 Task: In the  document Beachhouse.doc ,align picture to the 'center'. Insert word art below the picture and give heading  'Beach House  in Light Orange'
Action: Mouse moved to (195, 252)
Screenshot: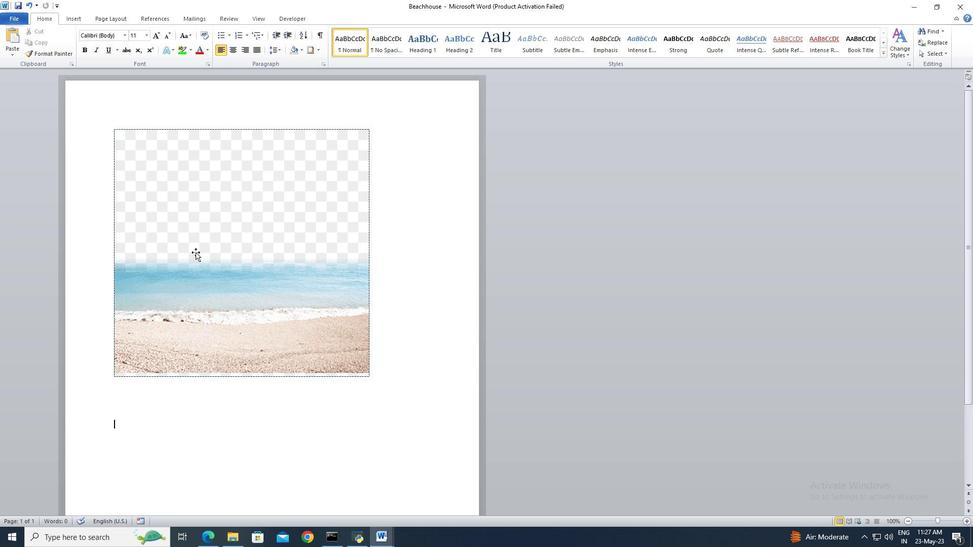 
Action: Mouse pressed left at (195, 252)
Screenshot: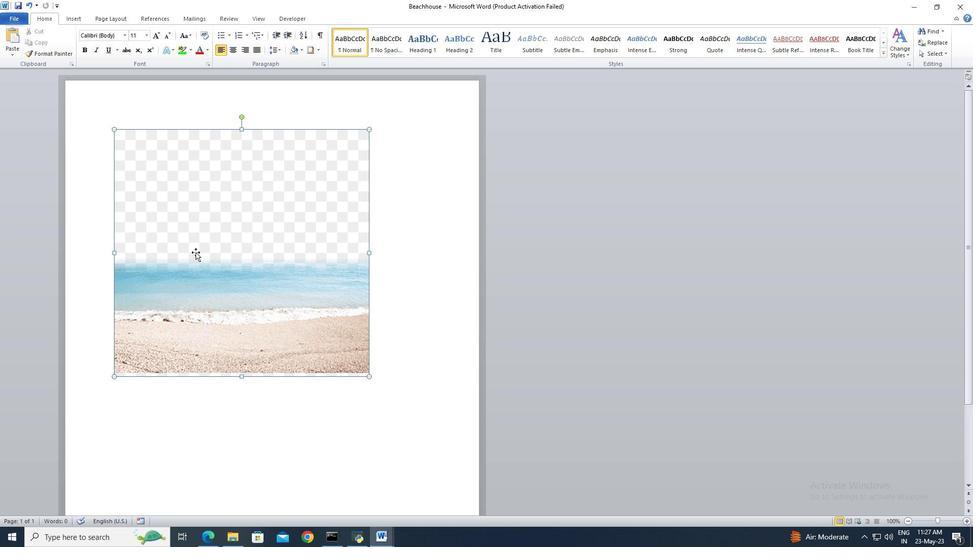 
Action: Mouse moved to (234, 55)
Screenshot: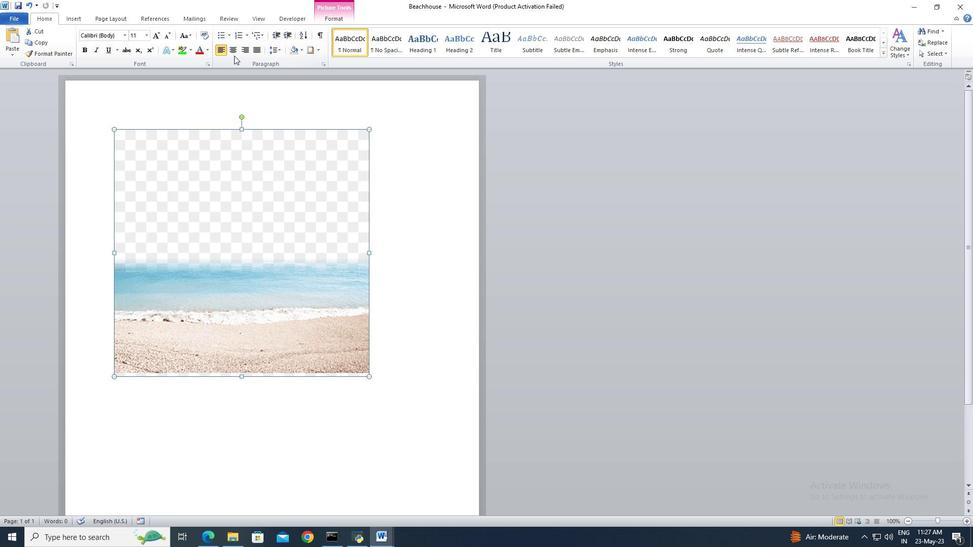 
Action: Mouse pressed left at (234, 55)
Screenshot: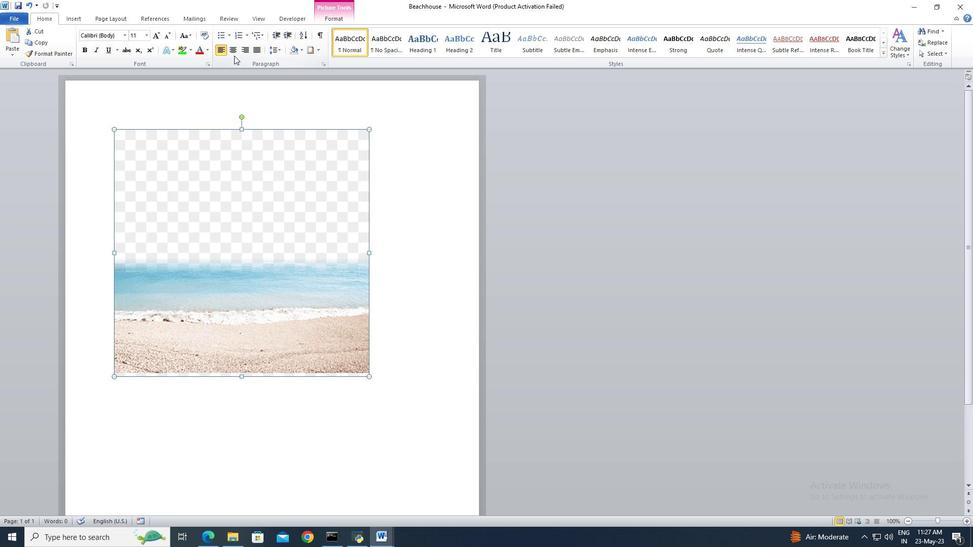 
Action: Mouse moved to (234, 51)
Screenshot: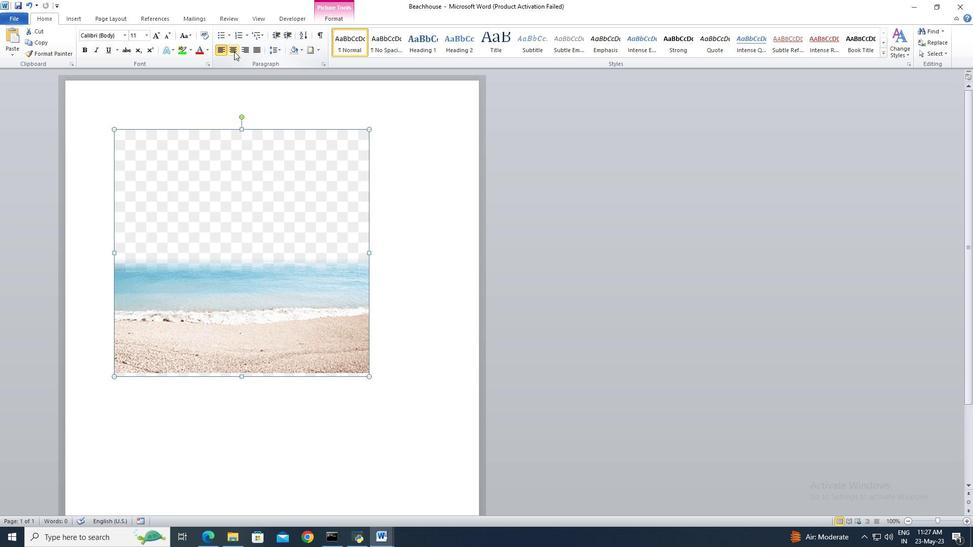 
Action: Mouse pressed left at (234, 51)
Screenshot: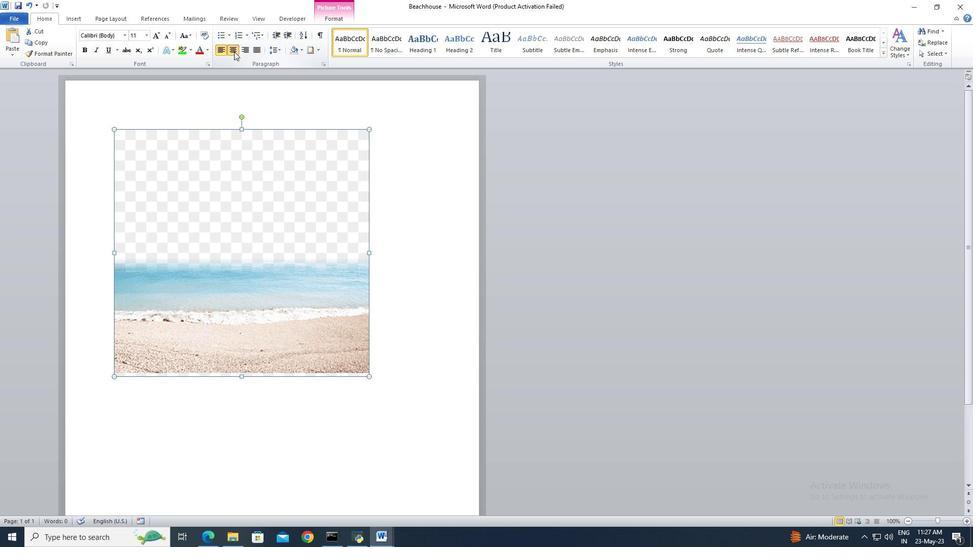 
Action: Mouse moved to (230, 419)
Screenshot: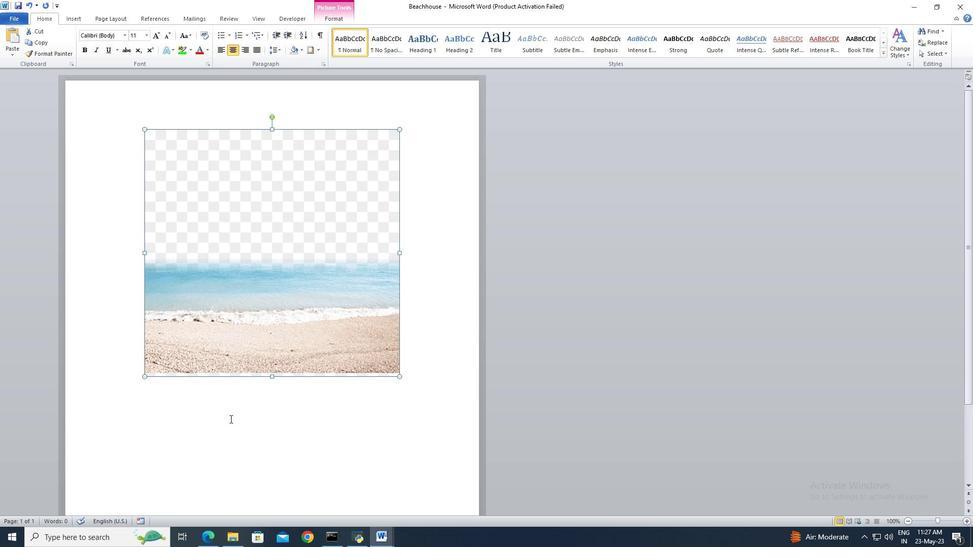 
Action: Mouse pressed left at (230, 419)
Screenshot: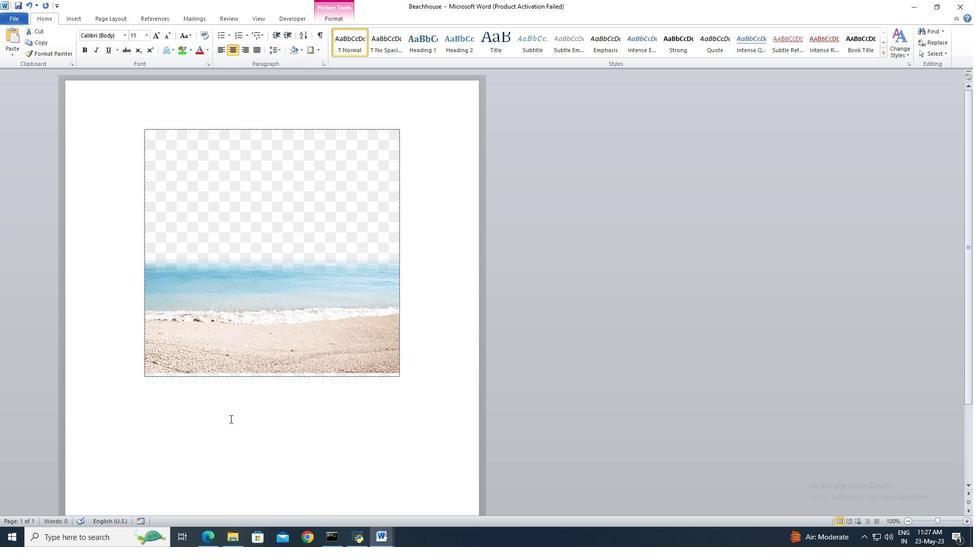 
Action: Mouse moved to (235, 427)
Screenshot: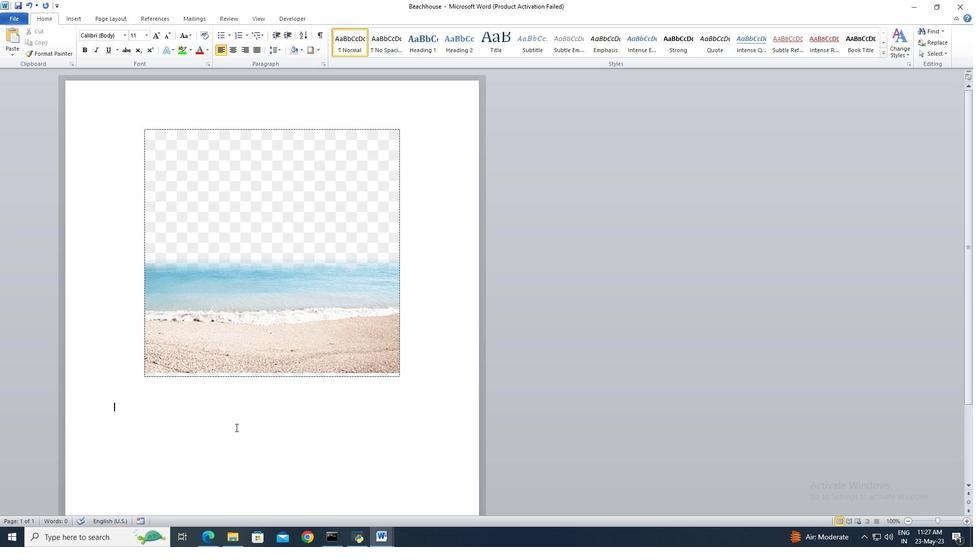 
Action: Mouse pressed left at (235, 427)
Screenshot: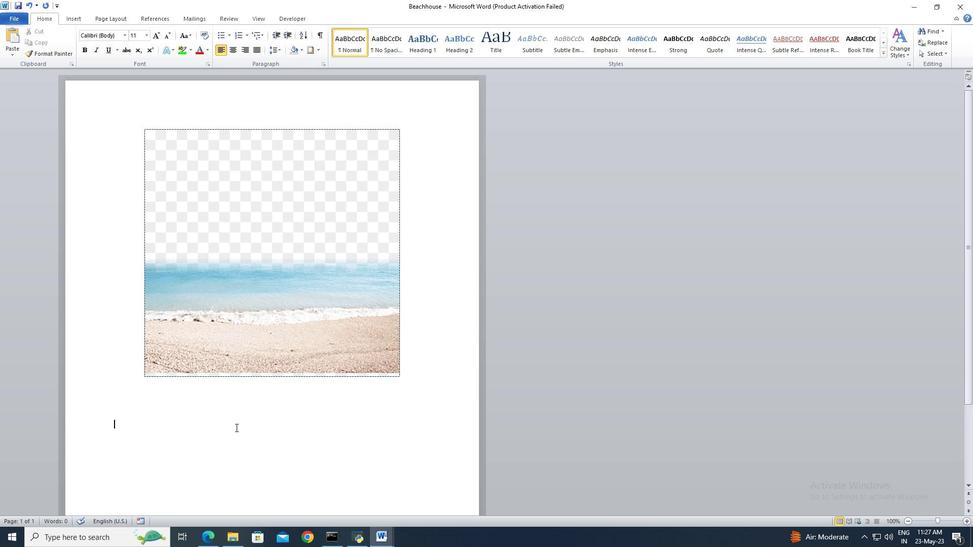 
Action: Mouse moved to (66, 15)
Screenshot: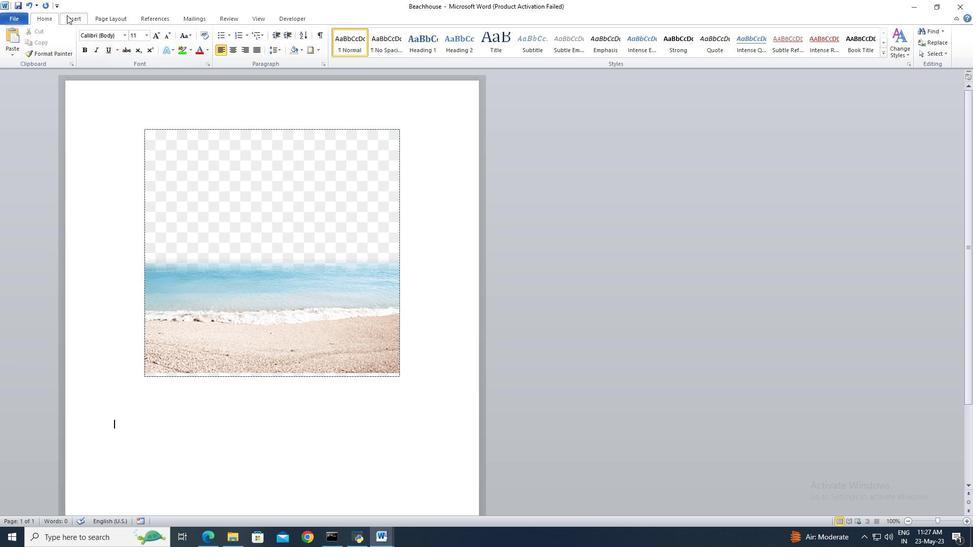 
Action: Mouse pressed left at (66, 15)
Screenshot: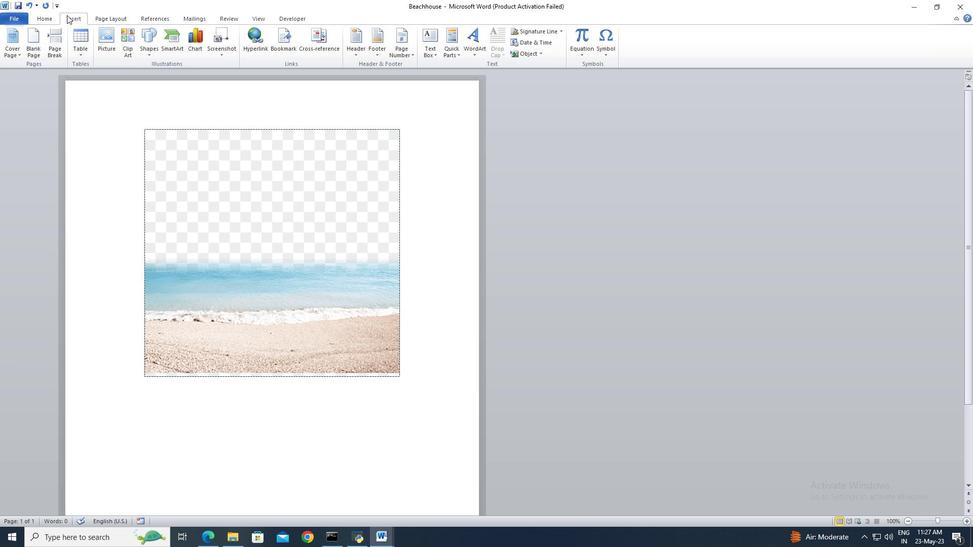 
Action: Mouse moved to (459, 39)
Screenshot: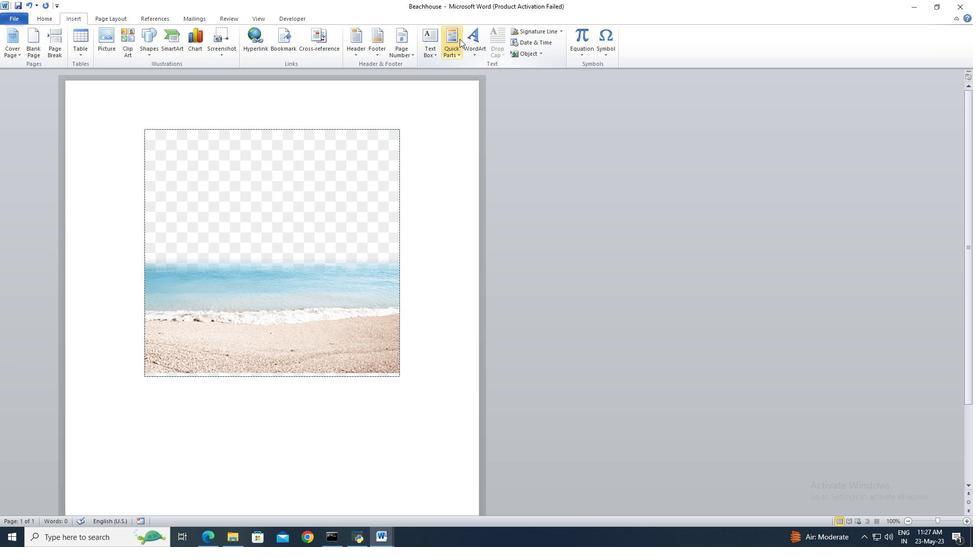 
Action: Mouse pressed left at (459, 39)
Screenshot: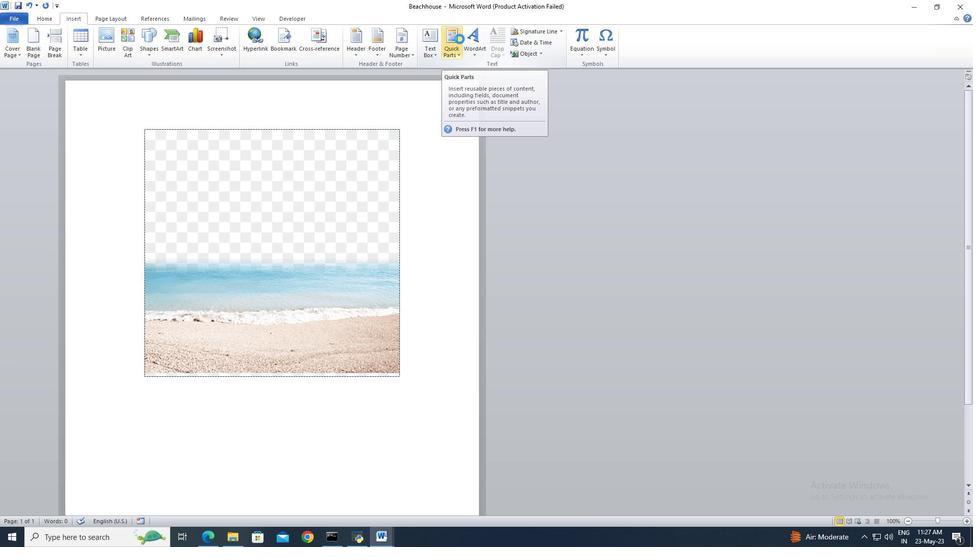 
Action: Mouse moved to (468, 41)
Screenshot: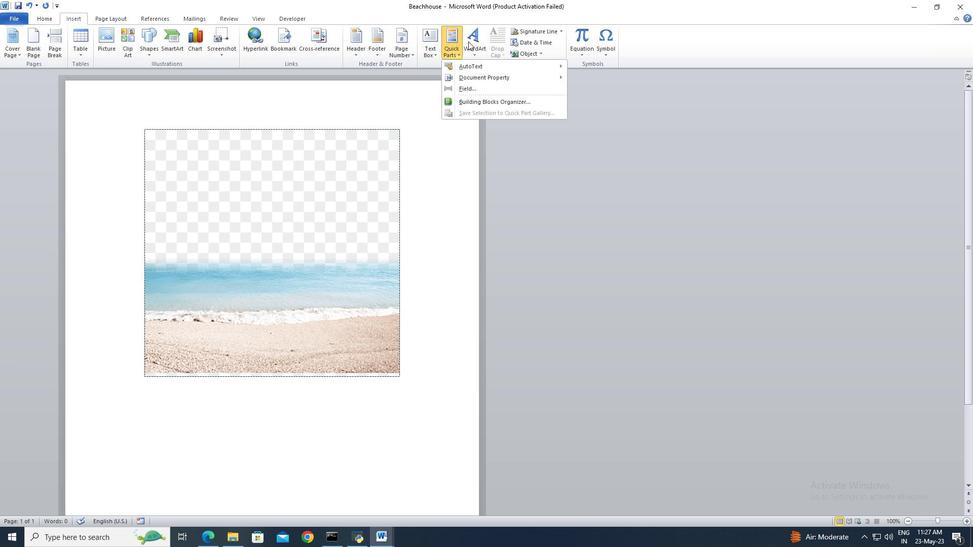 
Action: Mouse pressed left at (468, 41)
Screenshot: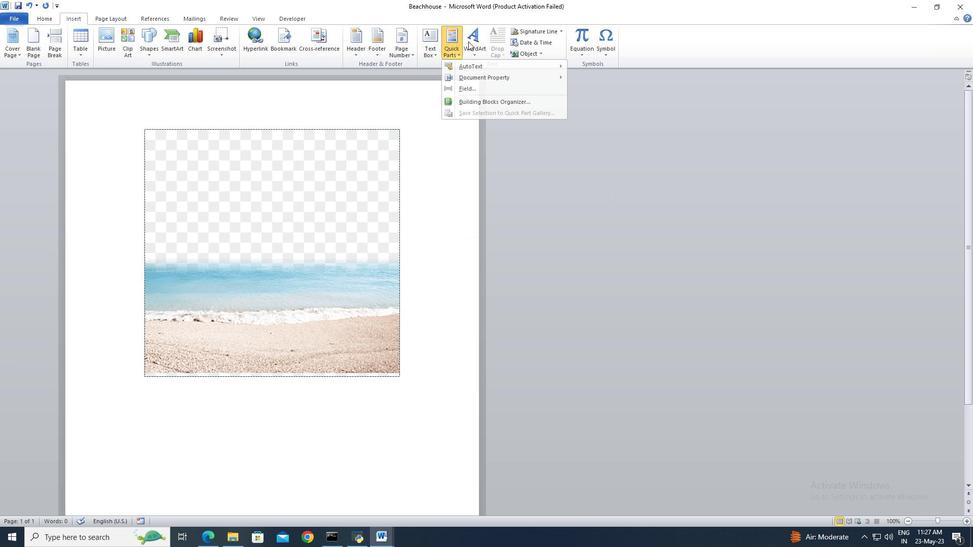 
Action: Mouse moved to (509, 170)
Screenshot: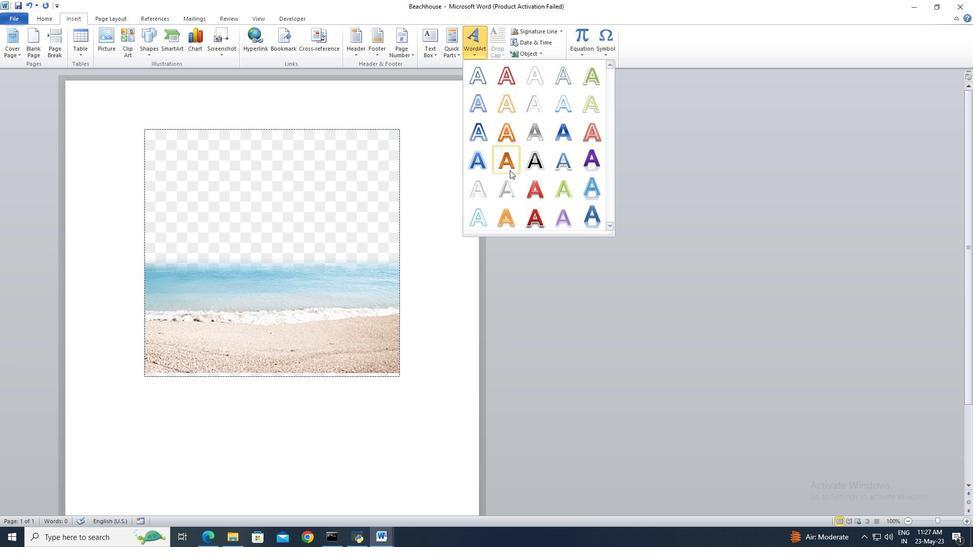 
Action: Mouse pressed left at (509, 170)
Screenshot: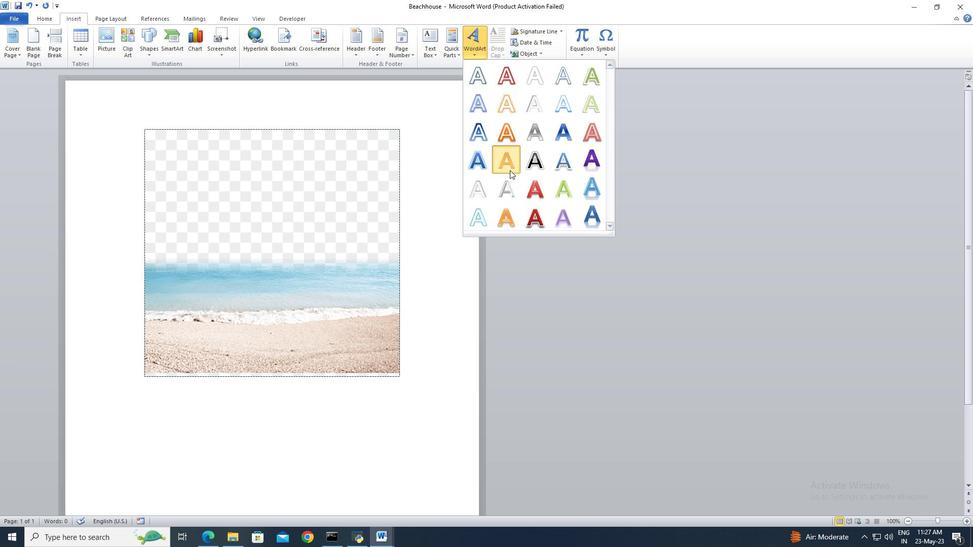 
Action: Key pressed <Key.shift>Beach<Key.space><Key.shift>House
Screenshot: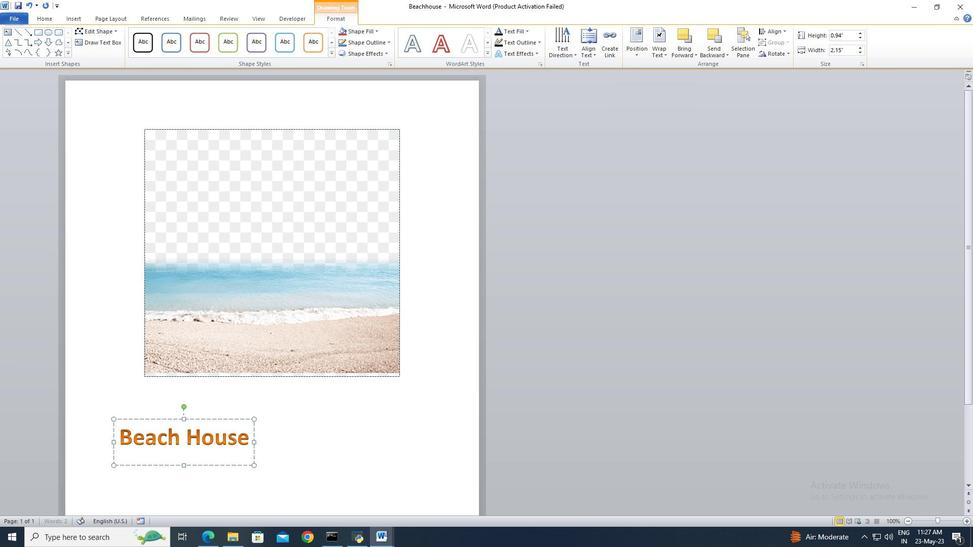 
Action: Mouse moved to (377, 426)
Screenshot: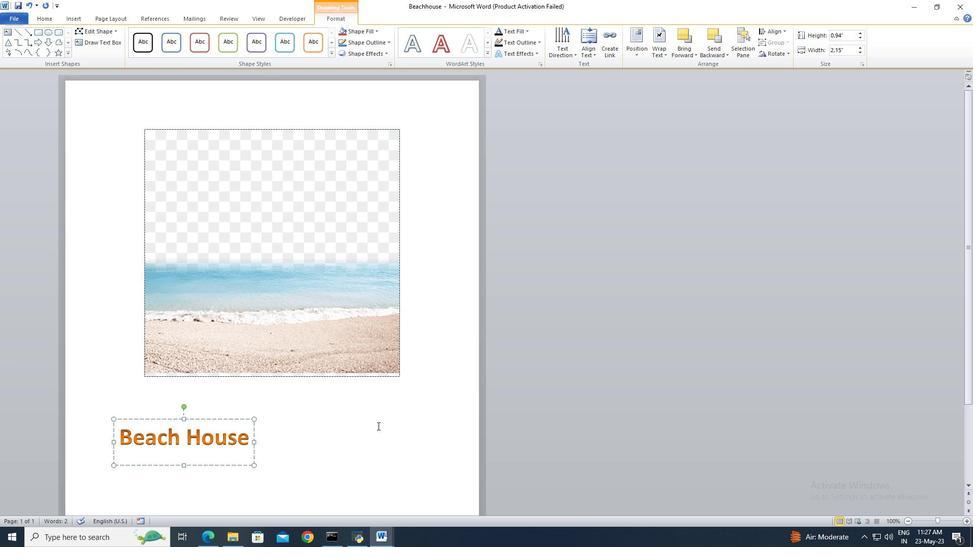 
Action: Mouse pressed left at (377, 426)
Screenshot: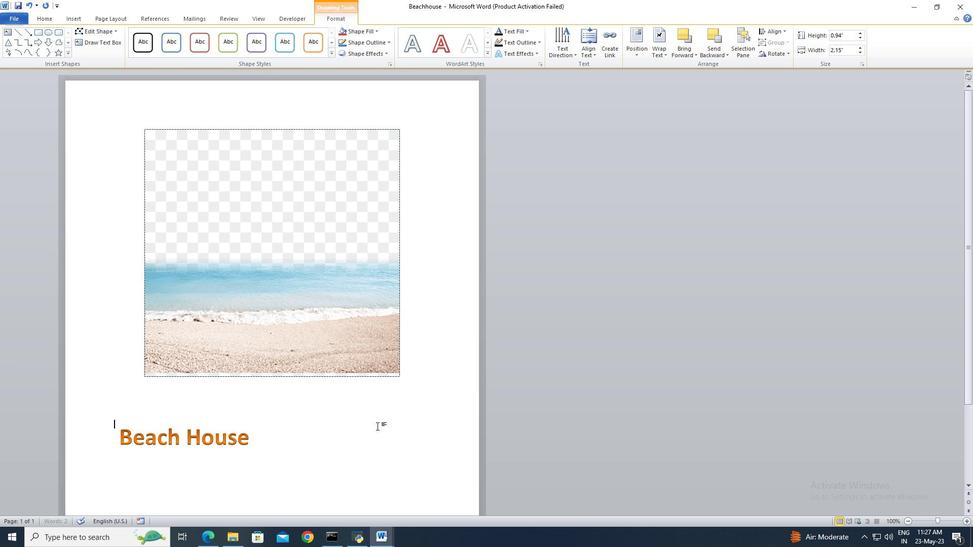 
